 Task: Change the "phosphor chroma mode for 4:2:0" to "AltLine".
Action: Mouse moved to (131, 17)
Screenshot: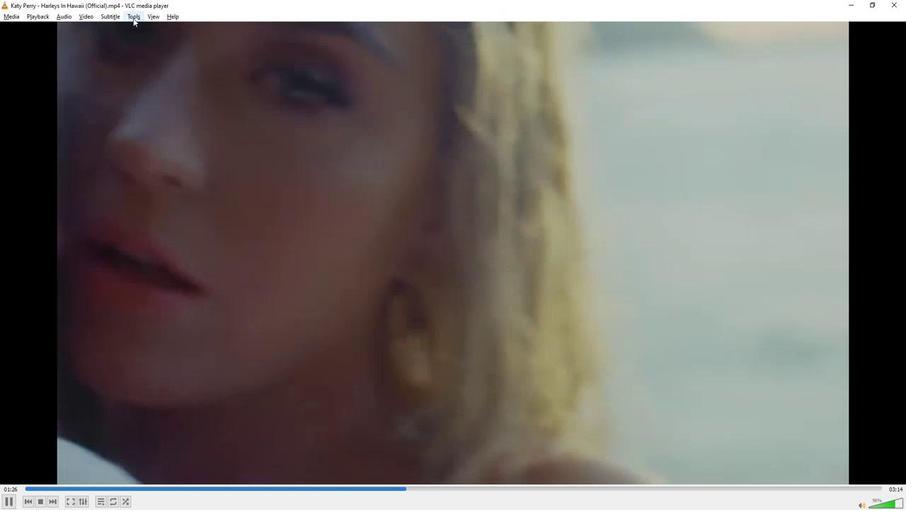 
Action: Mouse pressed left at (131, 17)
Screenshot: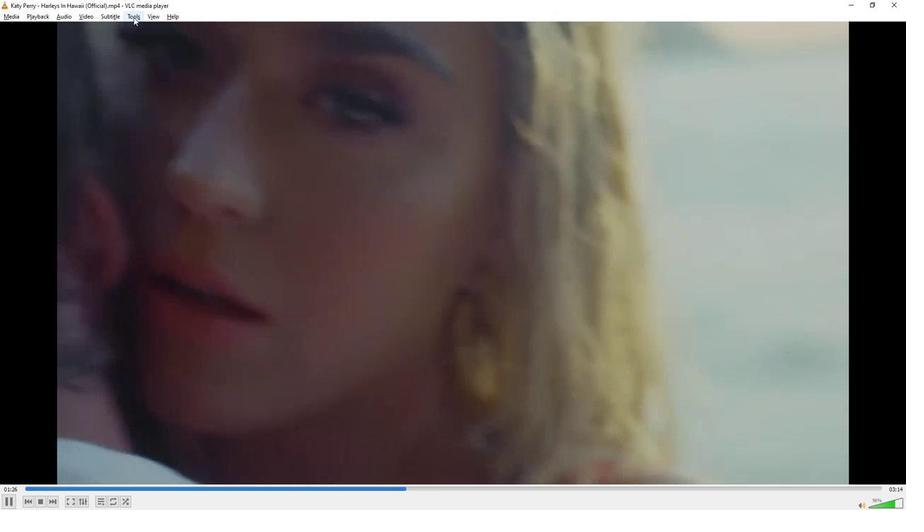 
Action: Mouse moved to (156, 131)
Screenshot: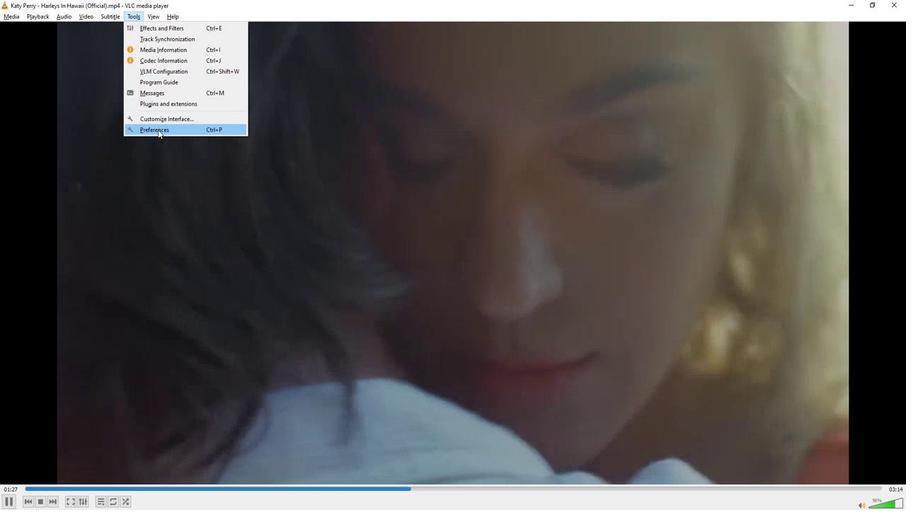 
Action: Mouse pressed left at (156, 131)
Screenshot: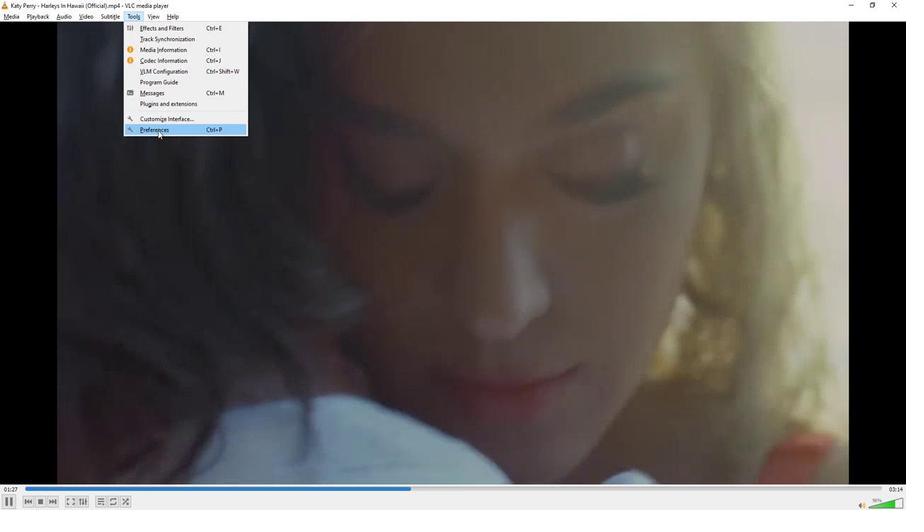 
Action: Mouse moved to (165, 155)
Screenshot: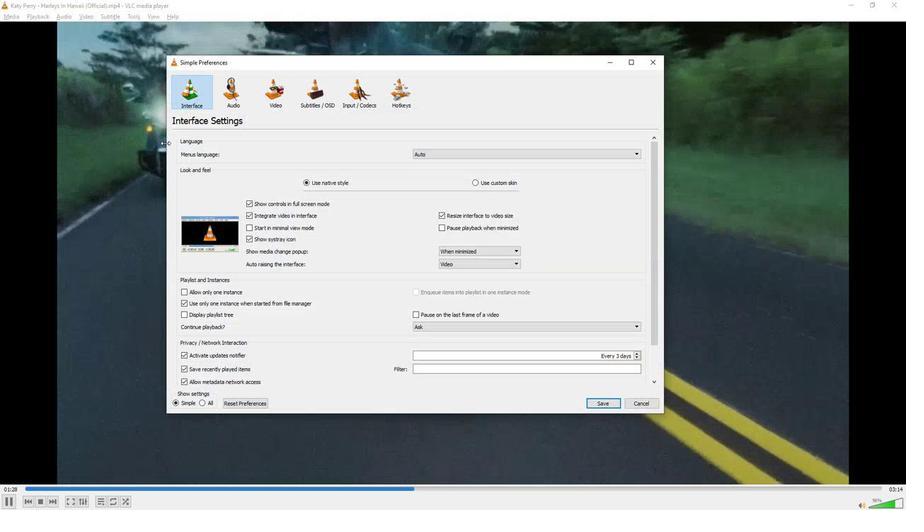 
Action: Mouse scrolled (165, 154) with delta (0, 0)
Screenshot: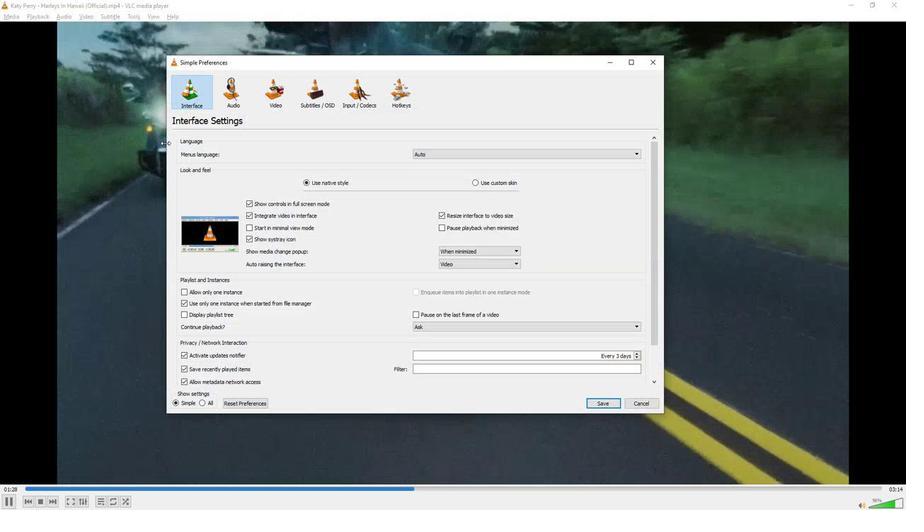 
Action: Mouse moved to (199, 404)
Screenshot: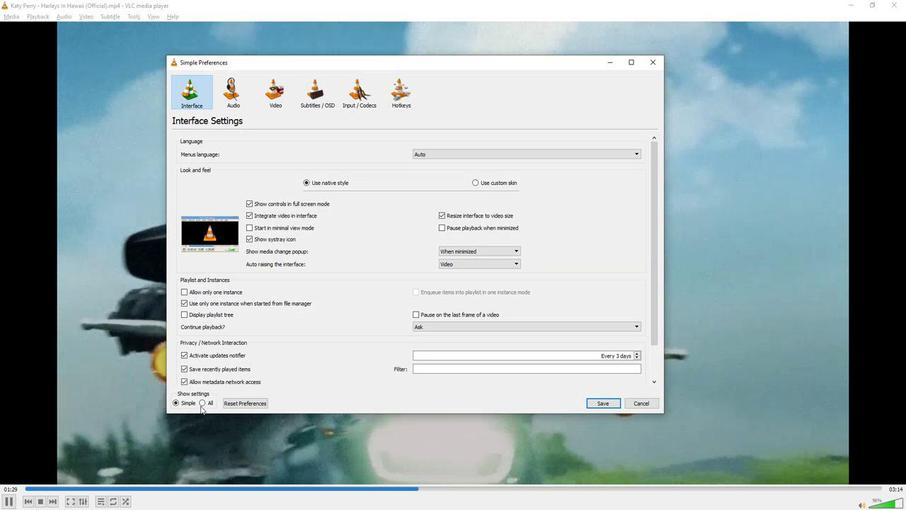 
Action: Mouse pressed left at (199, 404)
Screenshot: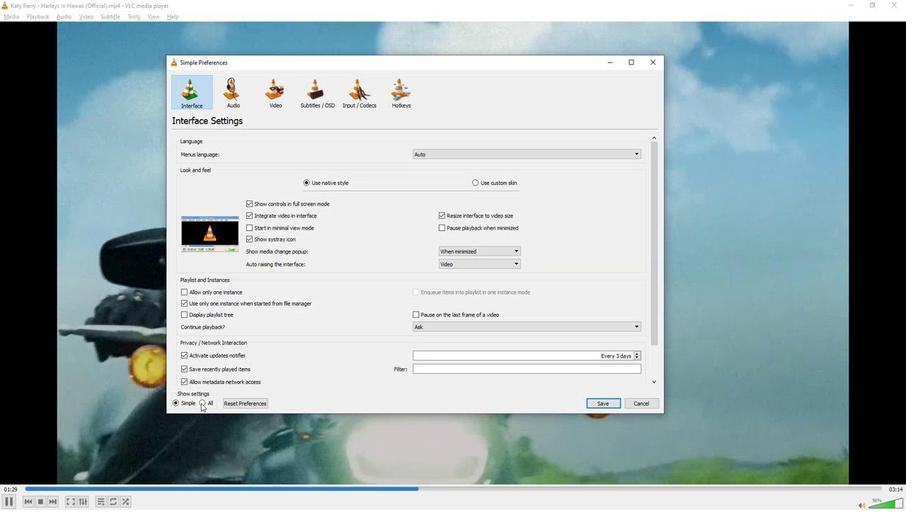 
Action: Mouse moved to (213, 321)
Screenshot: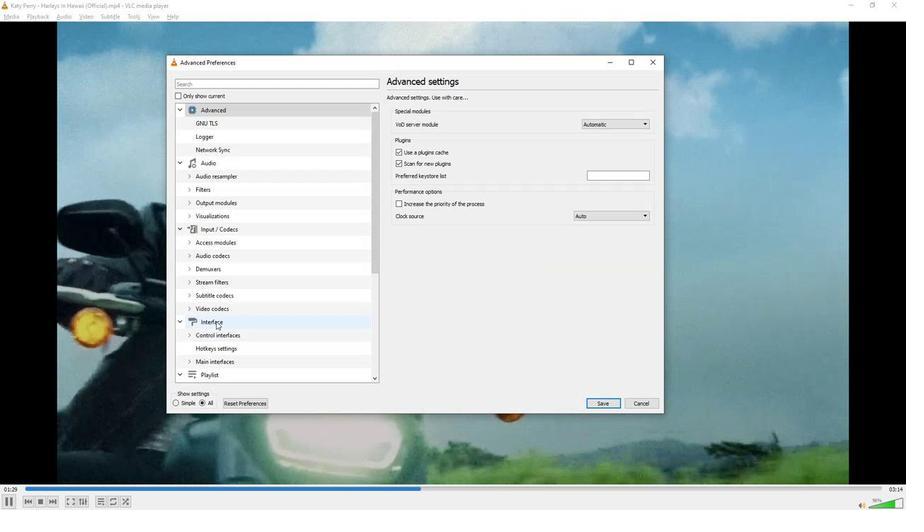 
Action: Mouse scrolled (213, 320) with delta (0, 0)
Screenshot: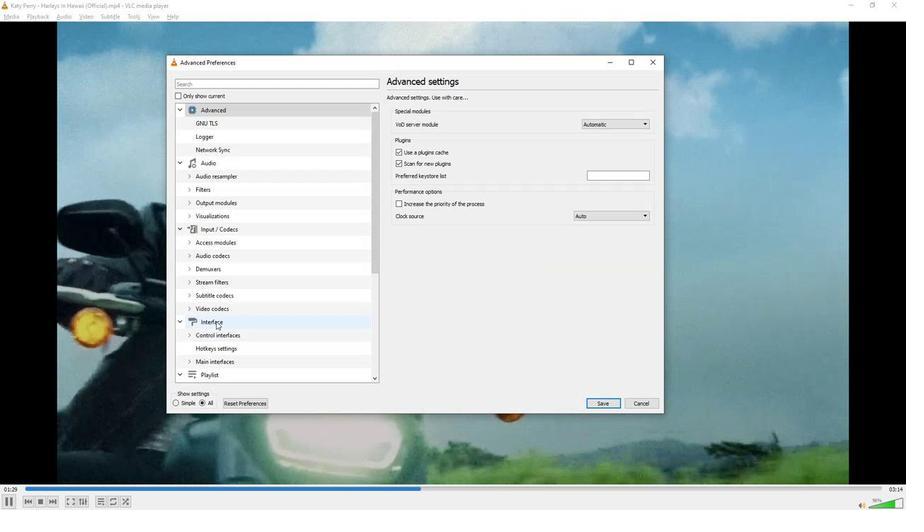 
Action: Mouse moved to (213, 321)
Screenshot: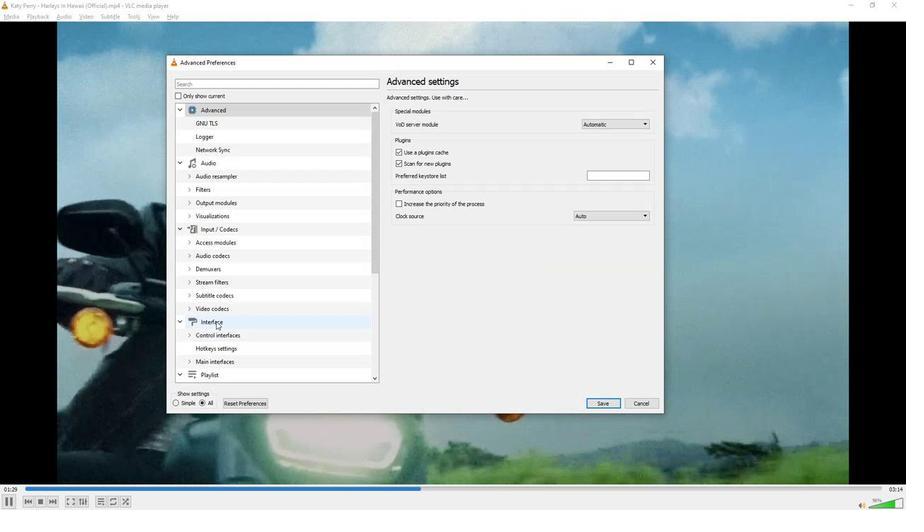 
Action: Mouse scrolled (213, 320) with delta (0, 0)
Screenshot: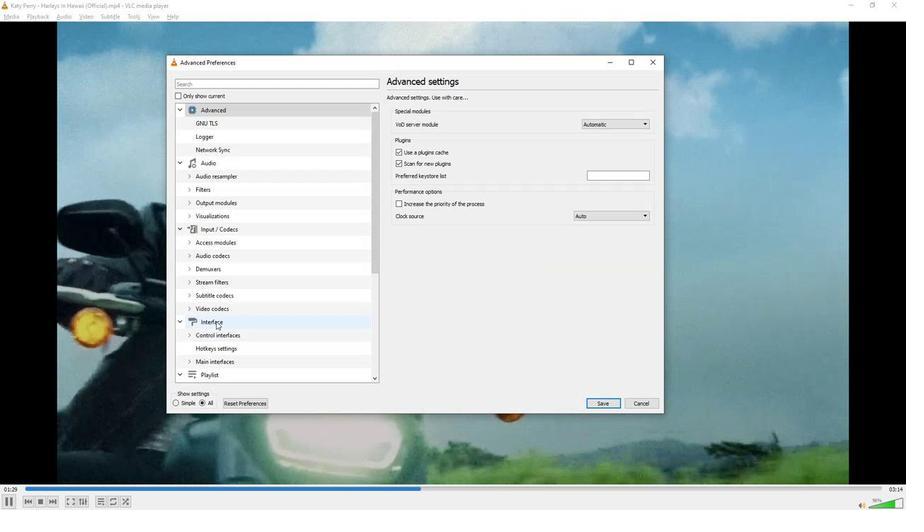 
Action: Mouse moved to (213, 321)
Screenshot: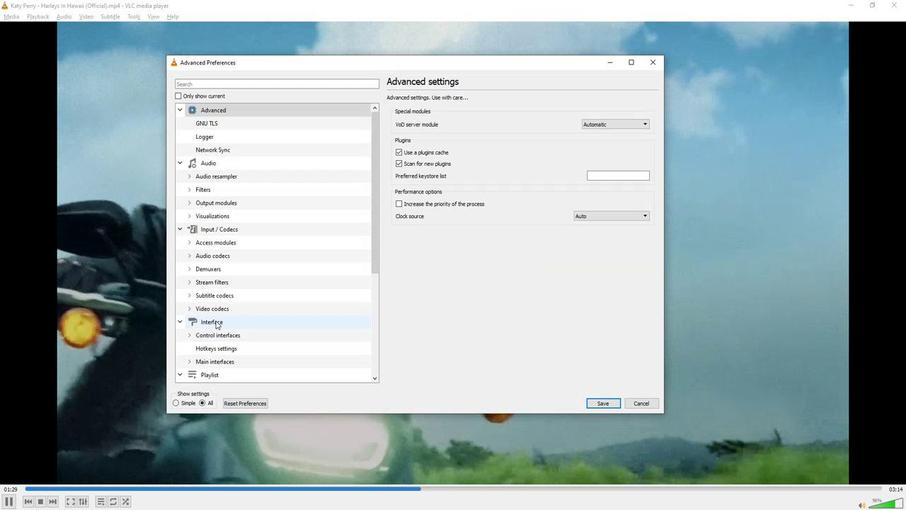 
Action: Mouse scrolled (213, 320) with delta (0, 0)
Screenshot: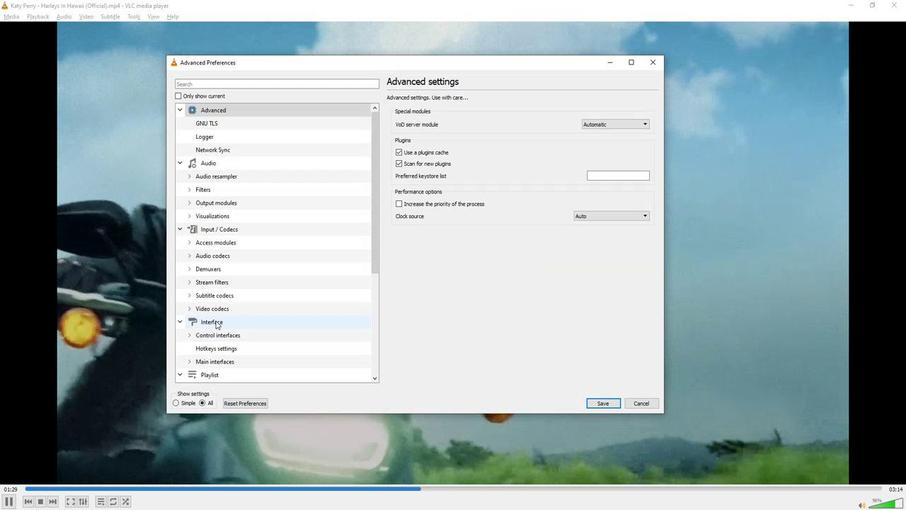 
Action: Mouse moved to (213, 321)
Screenshot: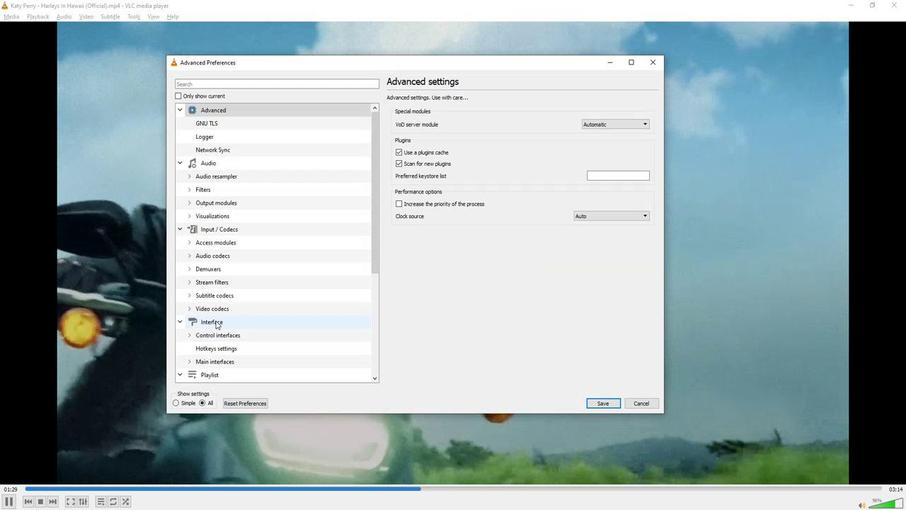 
Action: Mouse scrolled (213, 320) with delta (0, 0)
Screenshot: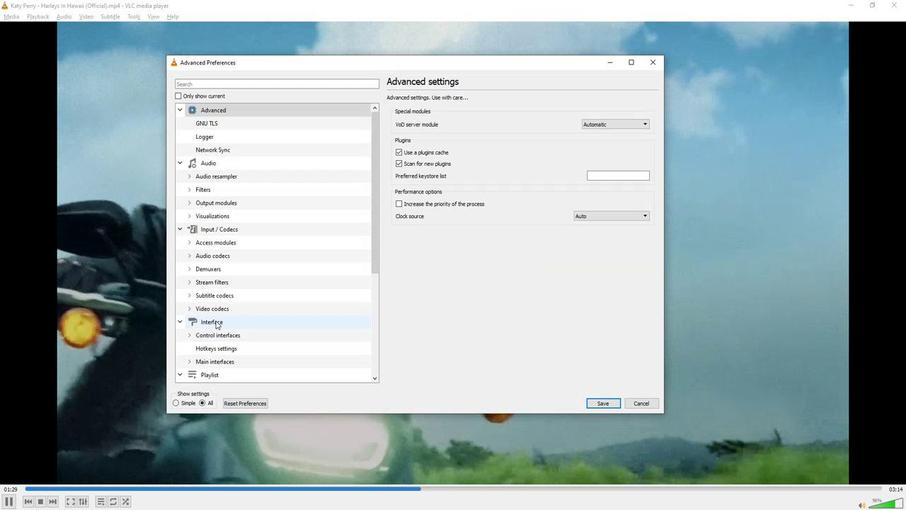 
Action: Mouse moved to (212, 321)
Screenshot: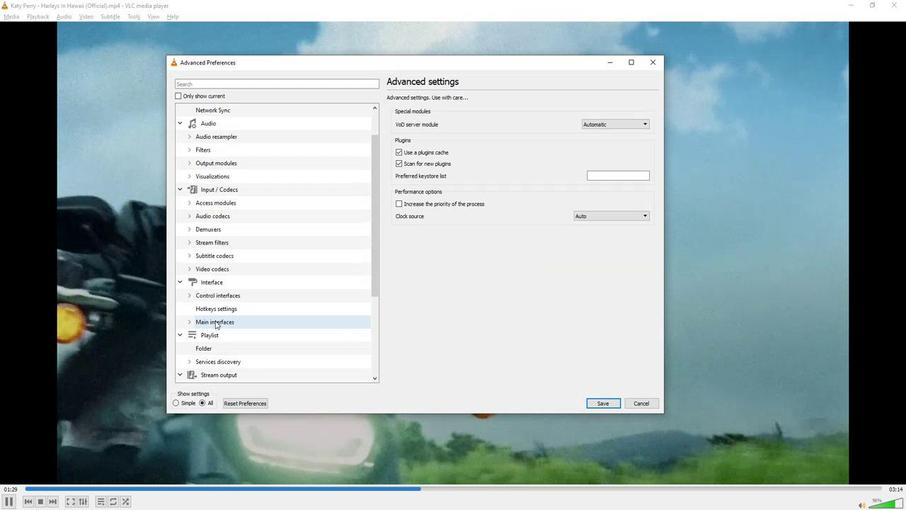 
Action: Mouse scrolled (212, 320) with delta (0, 0)
Screenshot: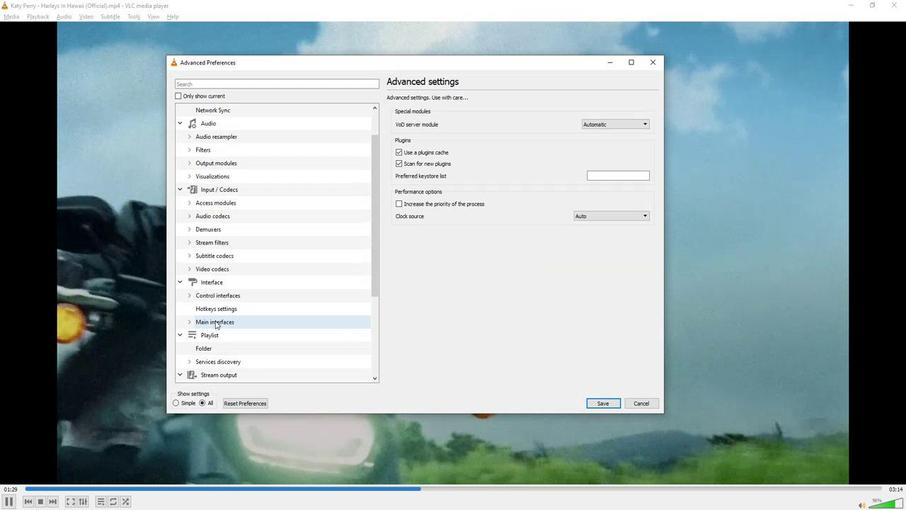
Action: Mouse scrolled (212, 320) with delta (0, 0)
Screenshot: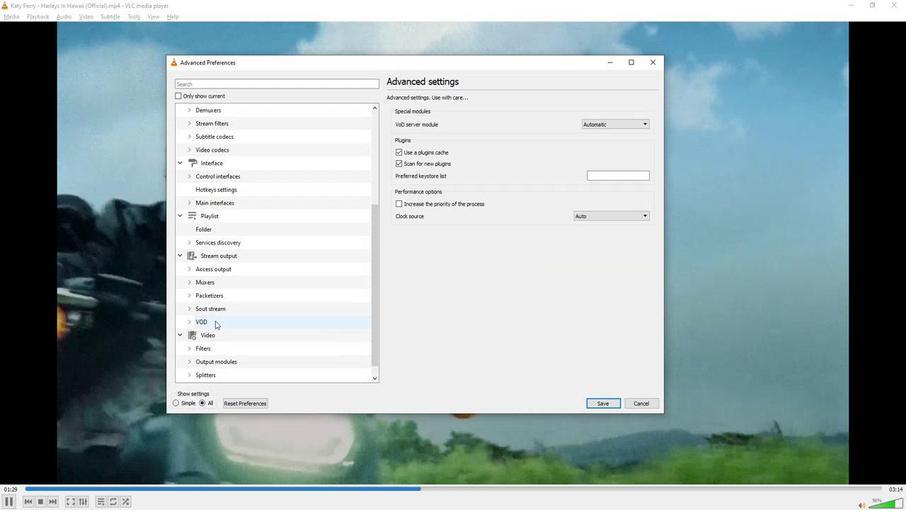 
Action: Mouse moved to (212, 321)
Screenshot: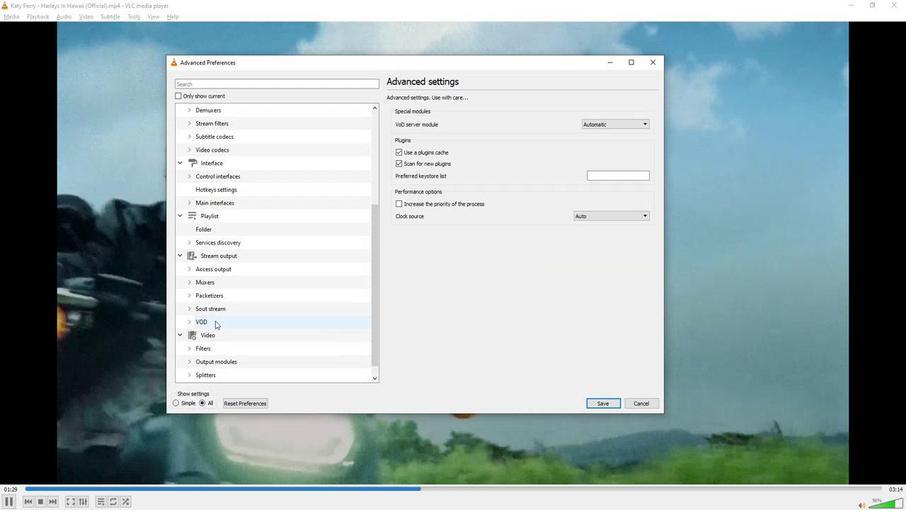 
Action: Mouse scrolled (212, 320) with delta (0, 0)
Screenshot: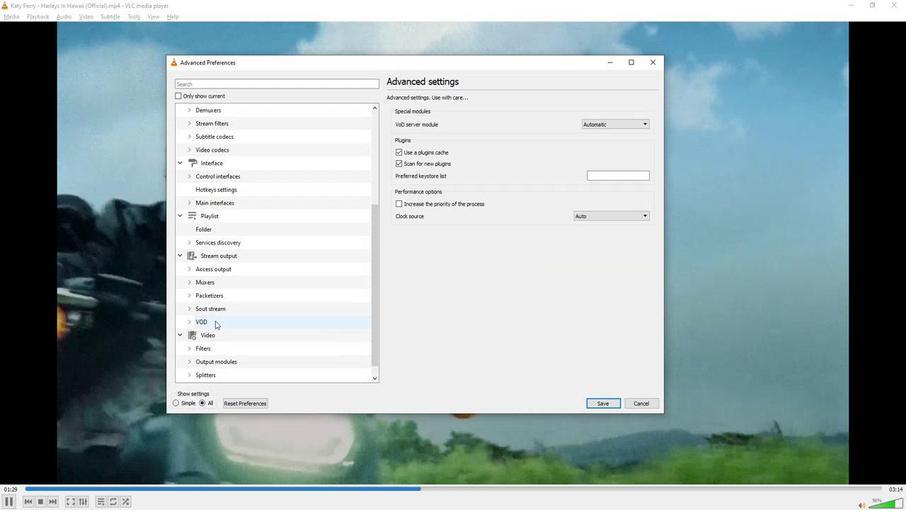 
Action: Mouse scrolled (212, 320) with delta (0, 0)
Screenshot: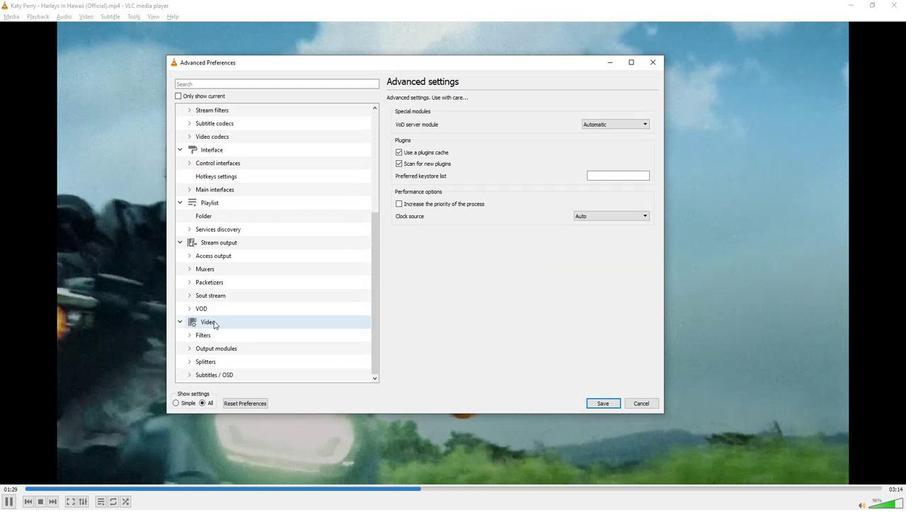 
Action: Mouse moved to (211, 320)
Screenshot: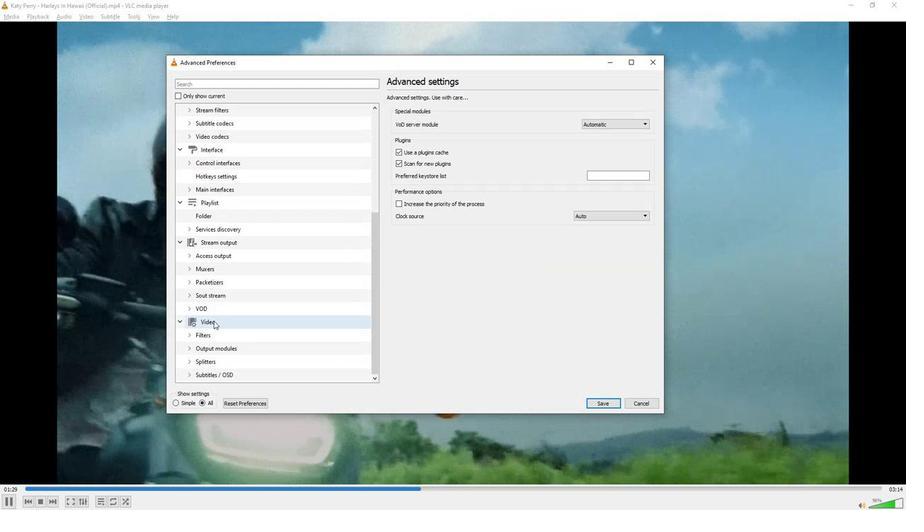 
Action: Mouse scrolled (211, 320) with delta (0, 0)
Screenshot: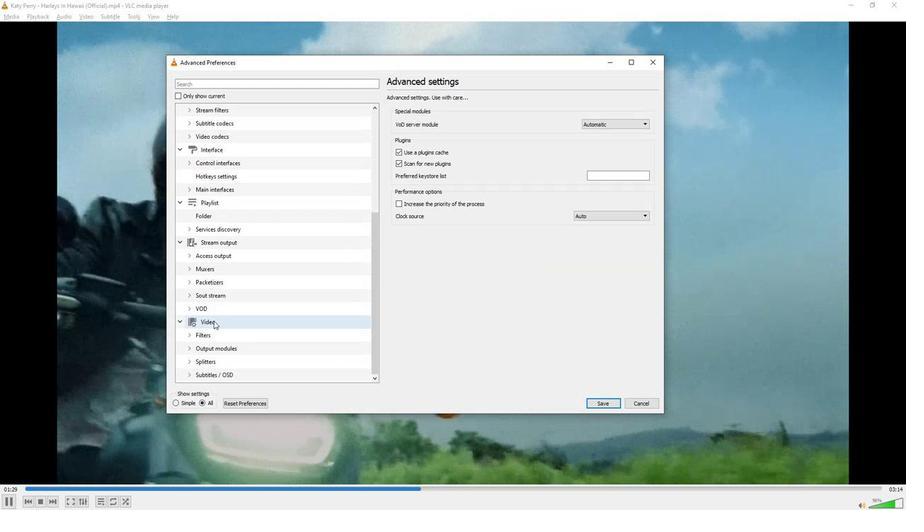 
Action: Mouse moved to (188, 336)
Screenshot: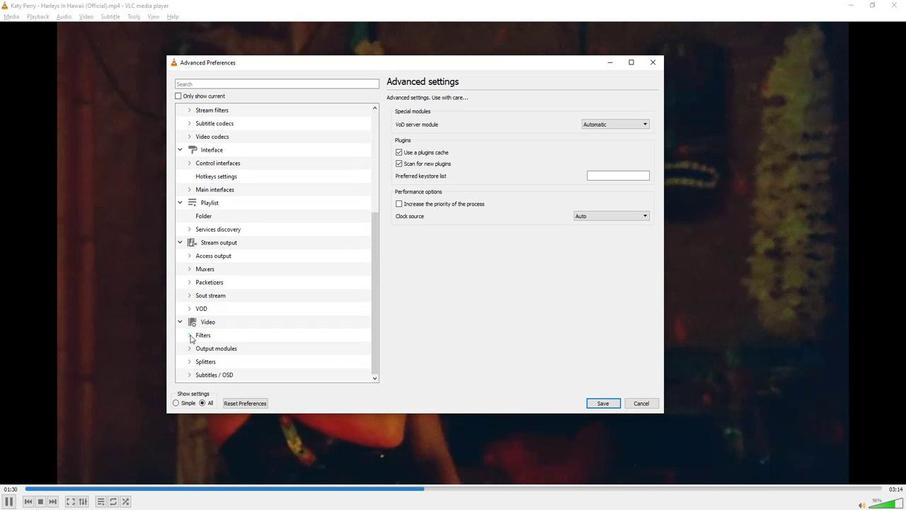 
Action: Mouse pressed left at (188, 336)
Screenshot: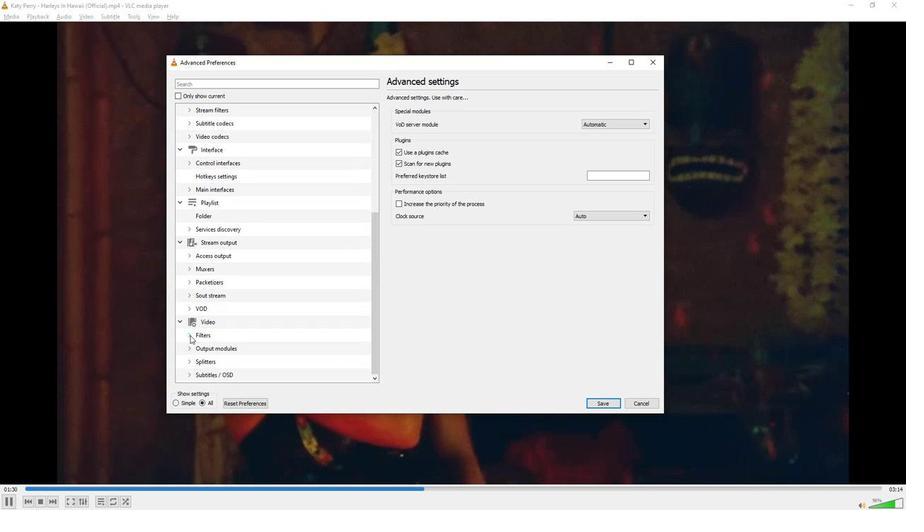 
Action: Mouse moved to (206, 332)
Screenshot: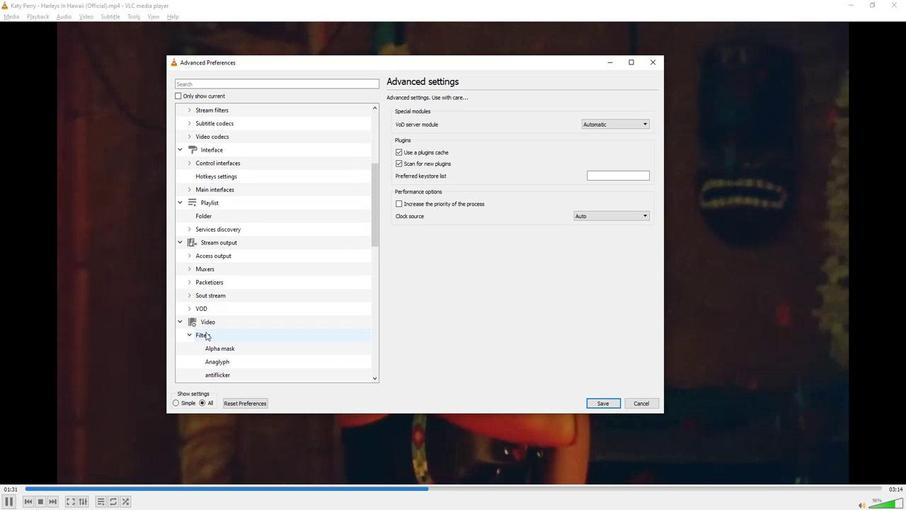 
Action: Mouse scrolled (206, 331) with delta (0, 0)
Screenshot: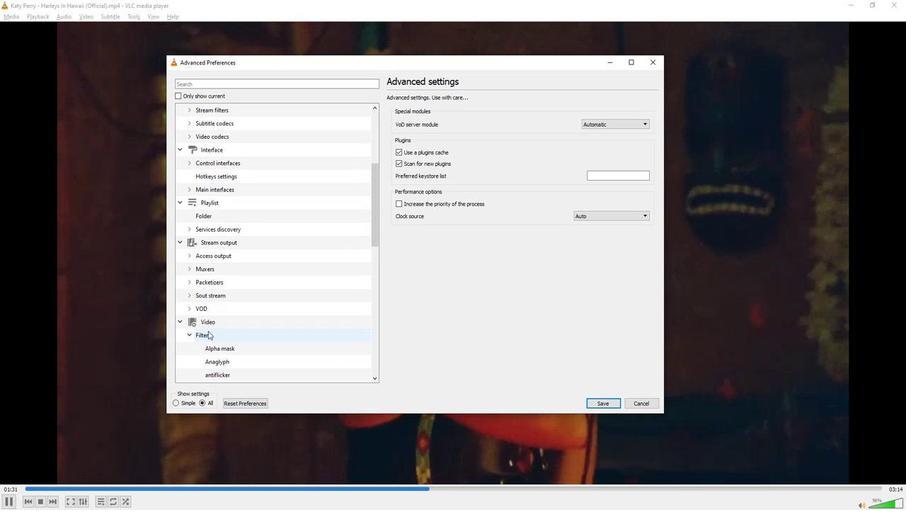 
Action: Mouse scrolled (206, 331) with delta (0, 0)
Screenshot: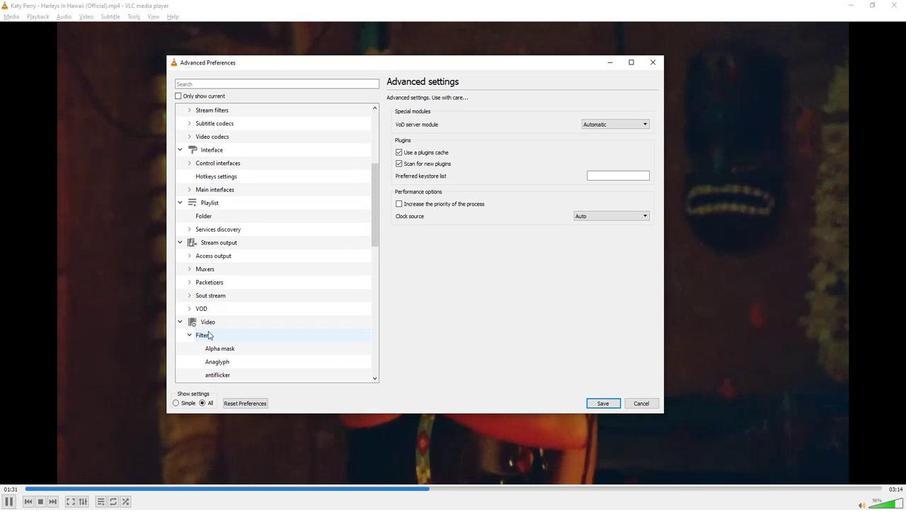 
Action: Mouse scrolled (206, 331) with delta (0, 0)
Screenshot: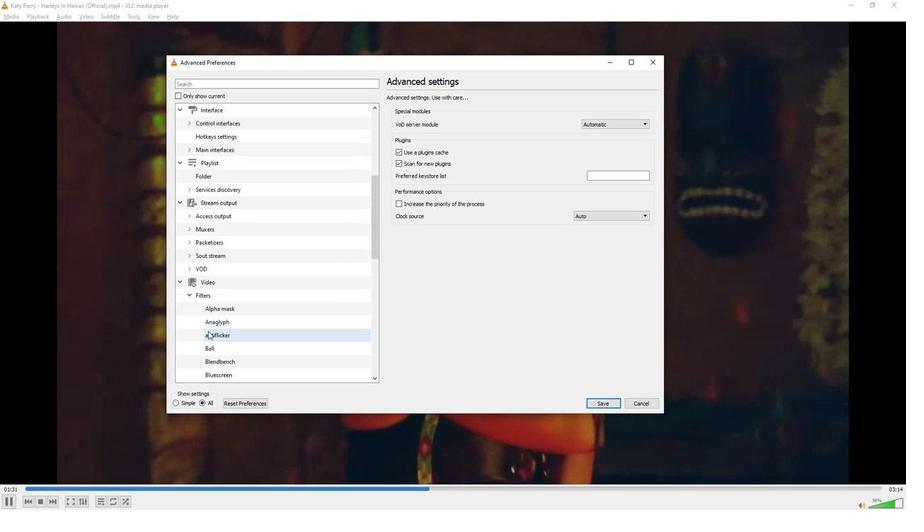 
Action: Mouse scrolled (206, 331) with delta (0, 0)
Screenshot: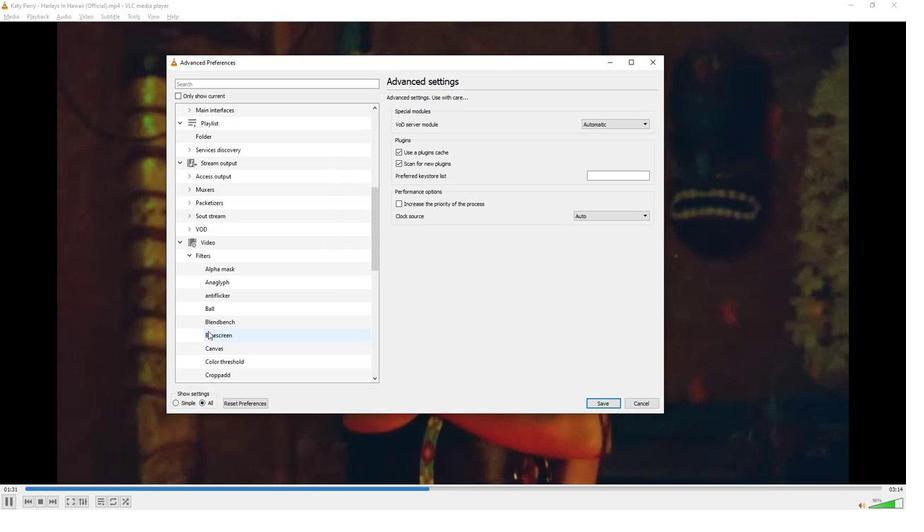 
Action: Mouse scrolled (206, 331) with delta (0, 0)
Screenshot: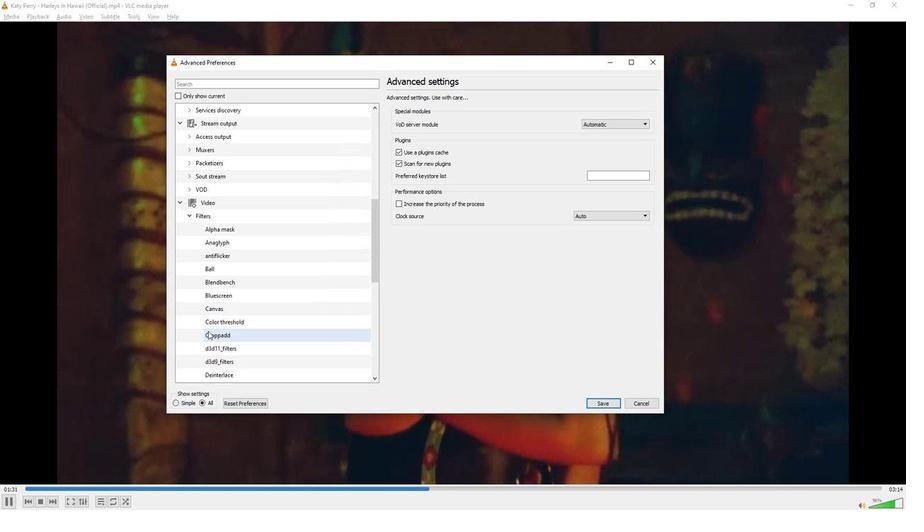 
Action: Mouse moved to (222, 296)
Screenshot: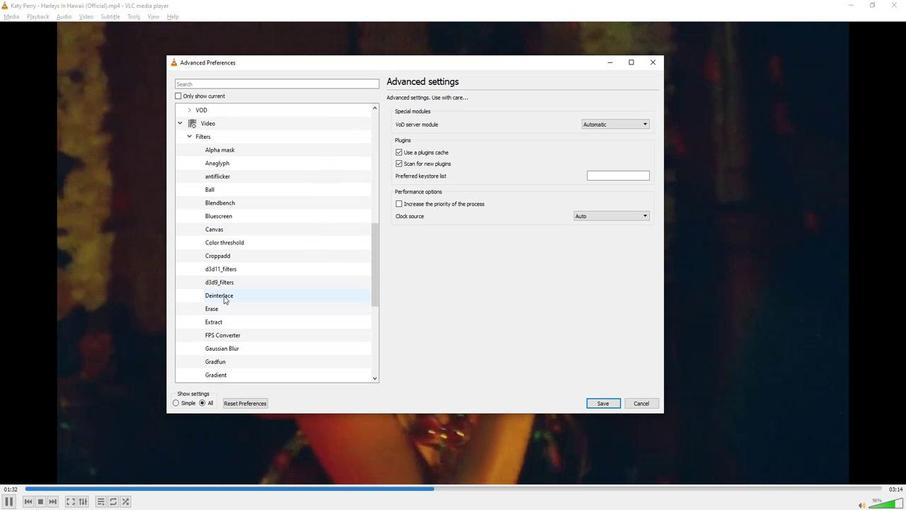 
Action: Mouse pressed left at (222, 296)
Screenshot: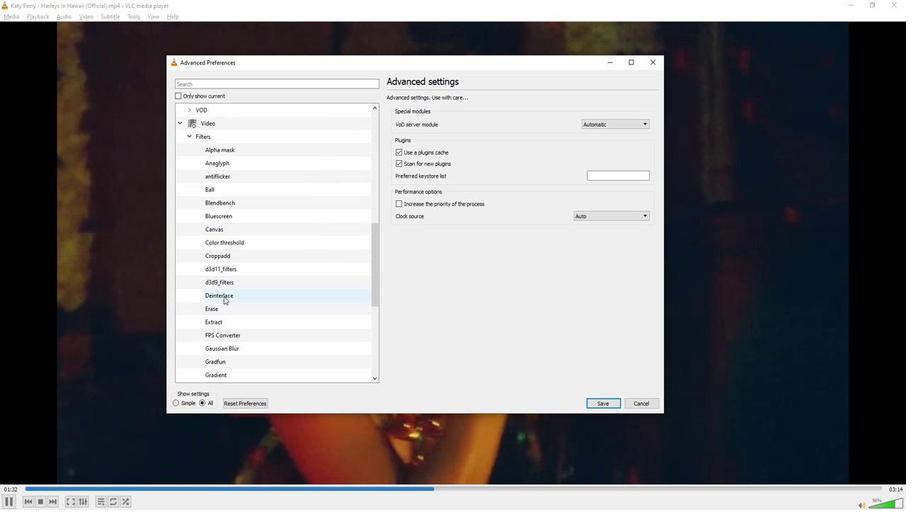 
Action: Mouse moved to (641, 126)
Screenshot: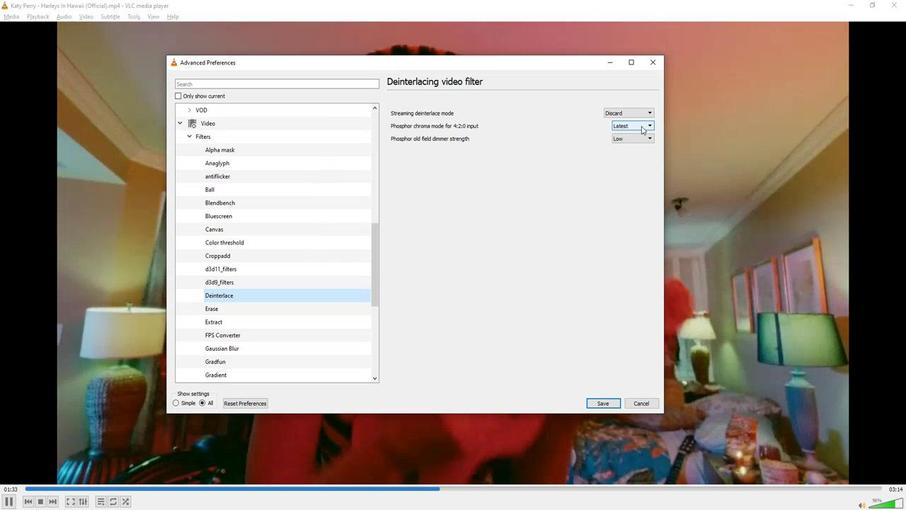
Action: Mouse pressed left at (641, 126)
Screenshot: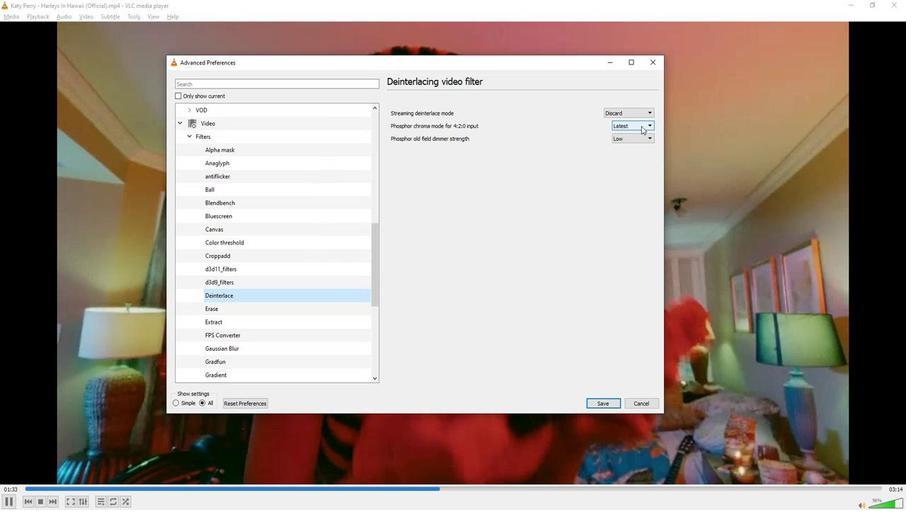 
Action: Mouse moved to (633, 139)
Screenshot: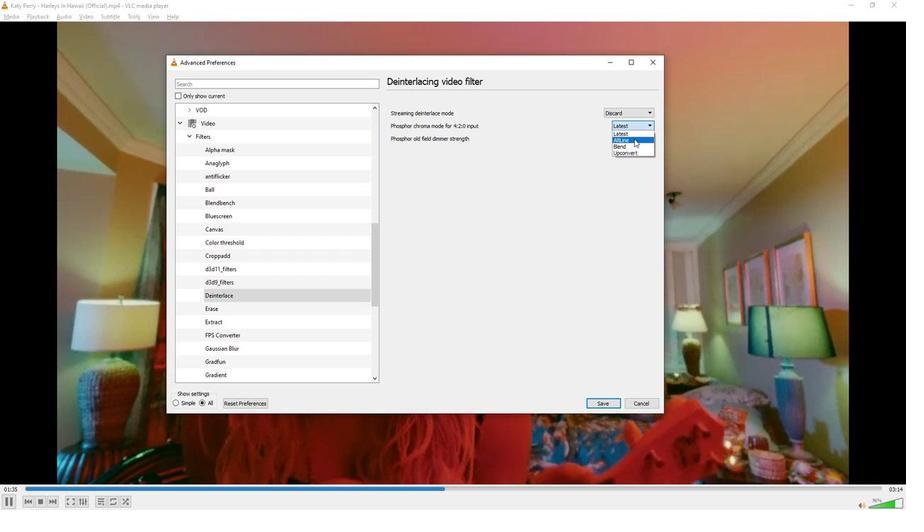 
Action: Mouse pressed left at (633, 139)
Screenshot: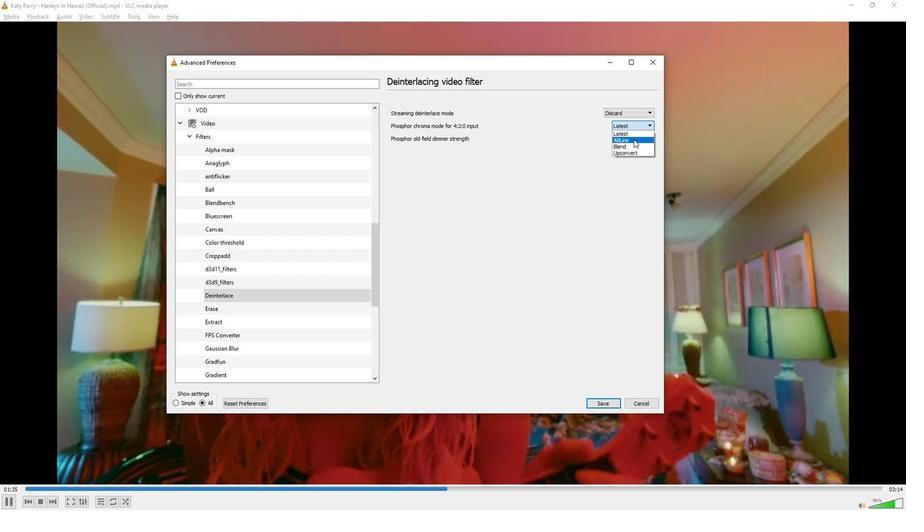
Action: Mouse moved to (569, 192)
Screenshot: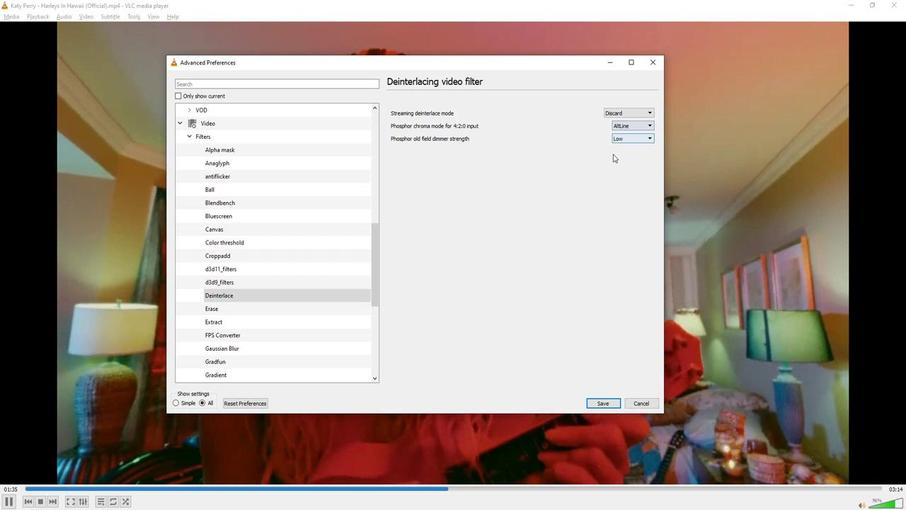 
